 Task: Create a section Cosmic Sprint and in the section, add a milestone Cloud Disaster Recovery Planning in the project AgilePilot
Action: Mouse moved to (266, 555)
Screenshot: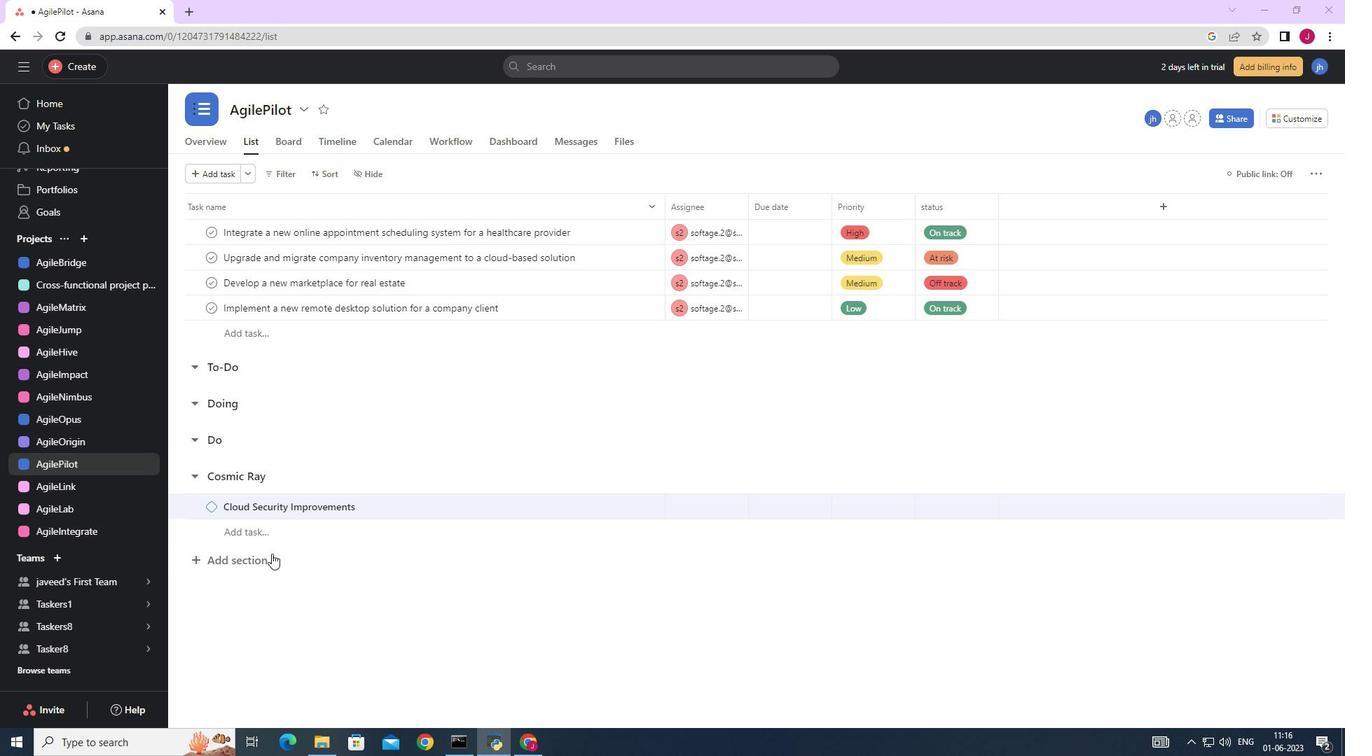 
Action: Mouse pressed left at (266, 555)
Screenshot: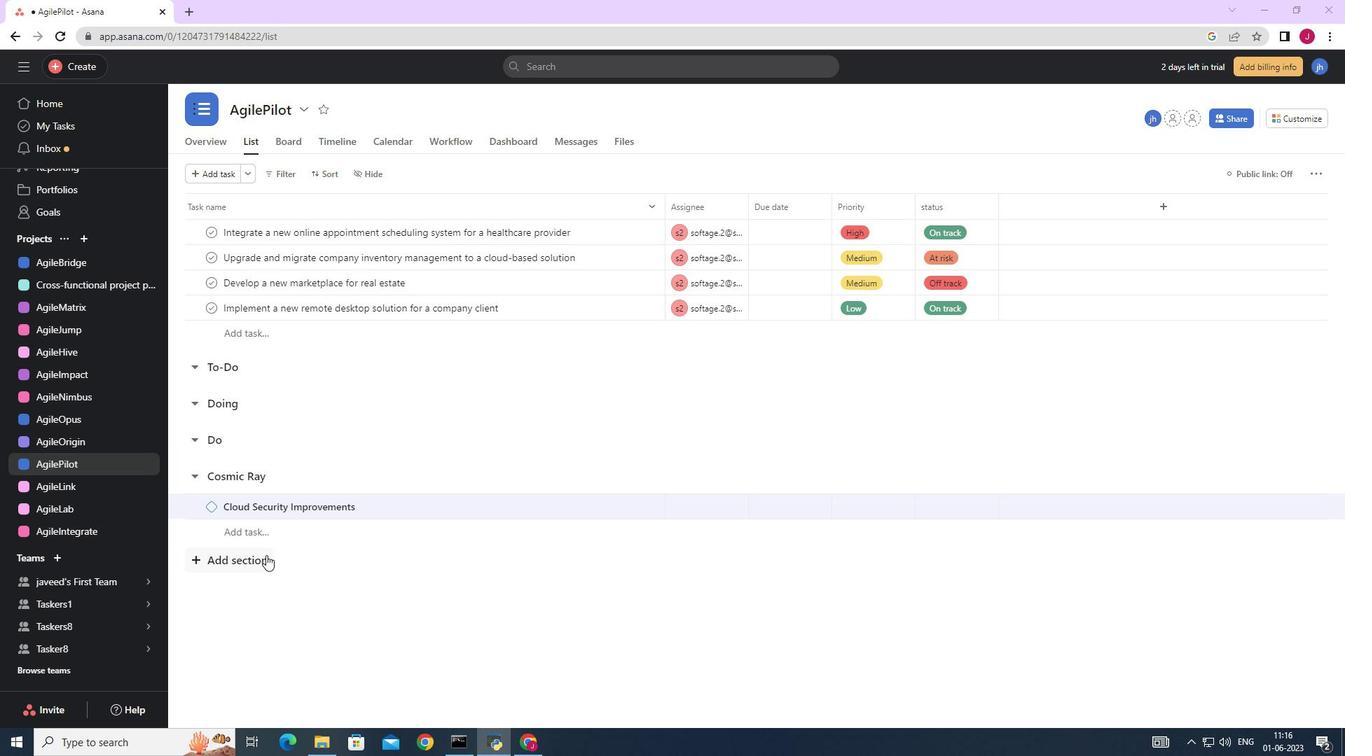 
Action: Key pressed <Key.caps_lock>C<Key.caps_lock>osmic<Key.space><Key.caps_lock>S<Key.caps_lock>orint<Key.enter>
Screenshot: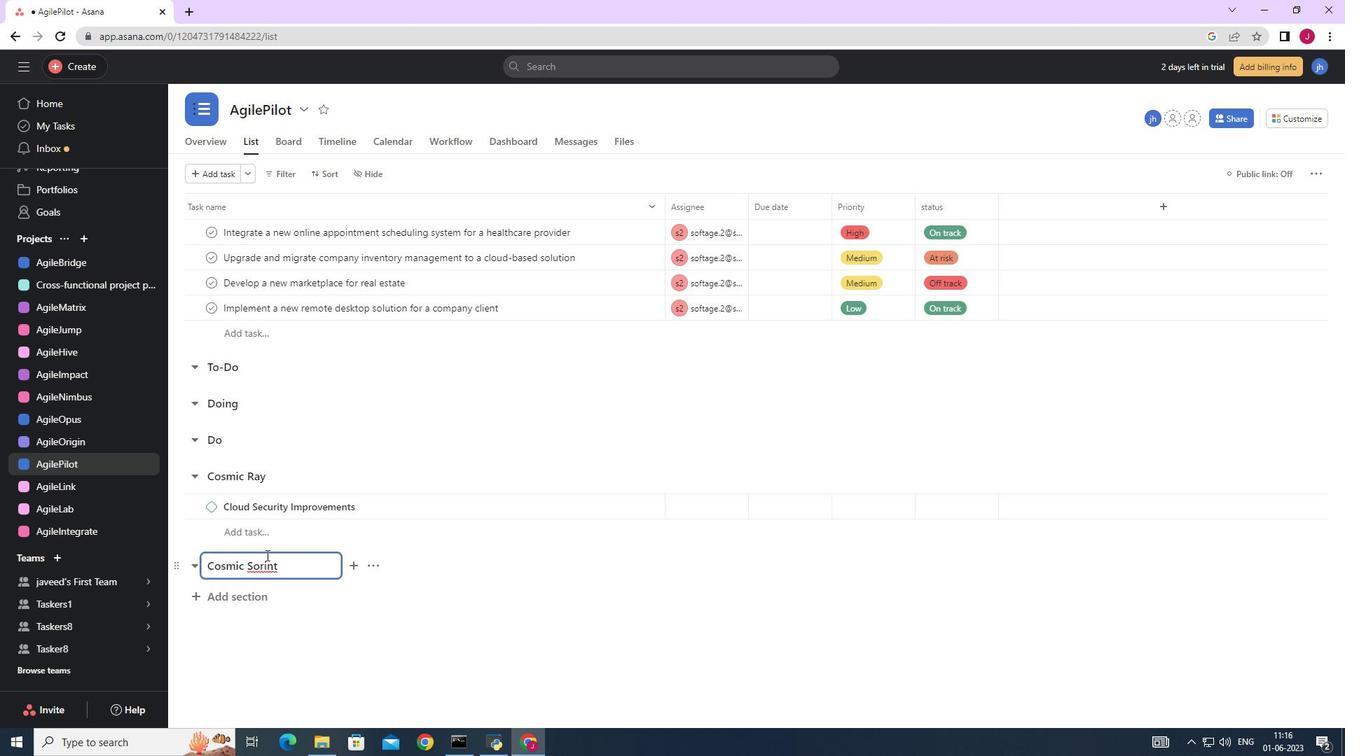 
Action: Mouse moved to (265, 557)
Screenshot: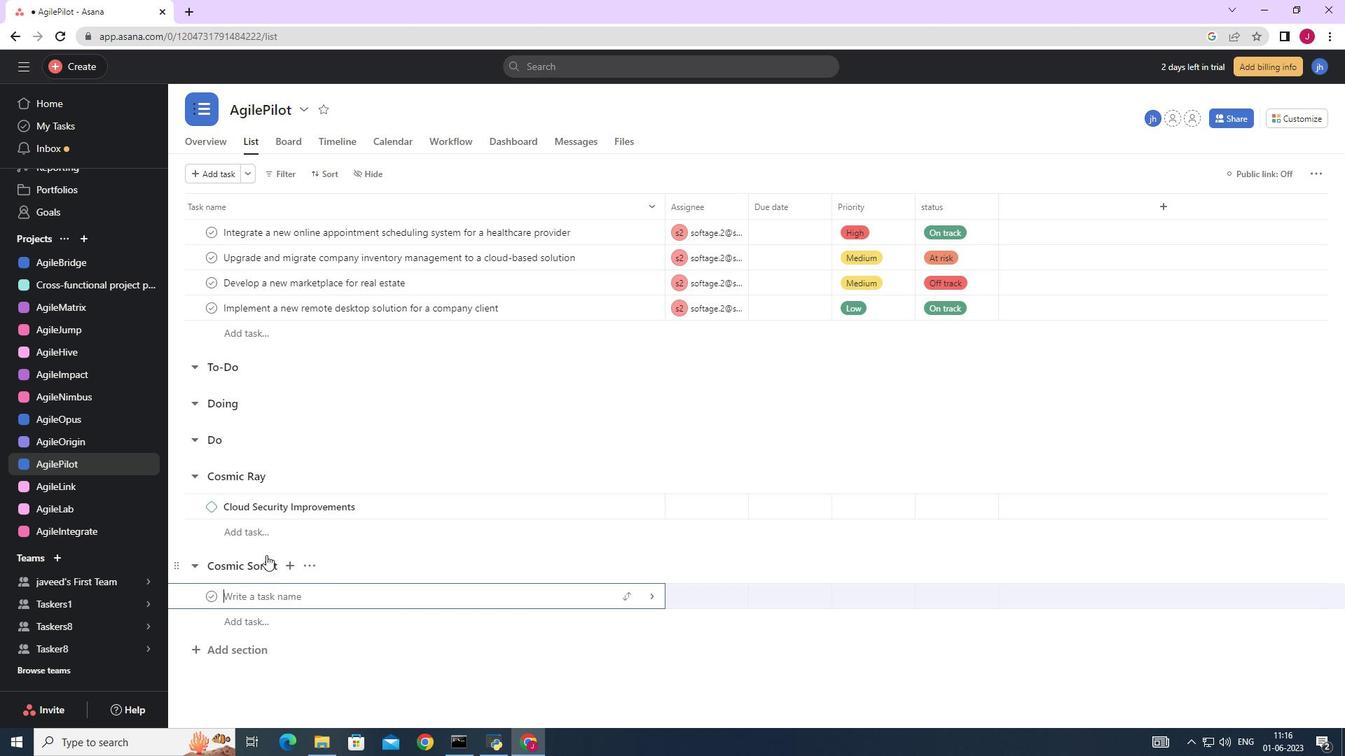 
Action: Mouse pressed left at (265, 557)
Screenshot: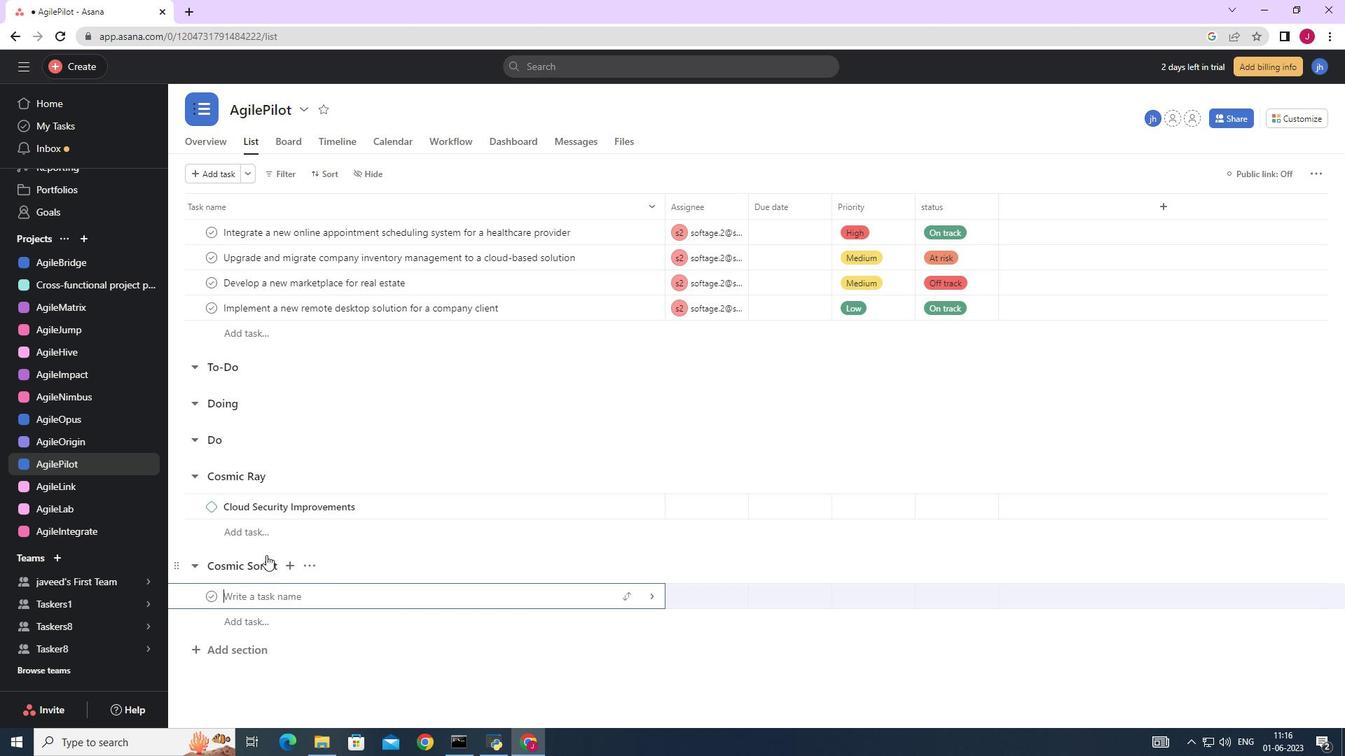 
Action: Mouse moved to (261, 571)
Screenshot: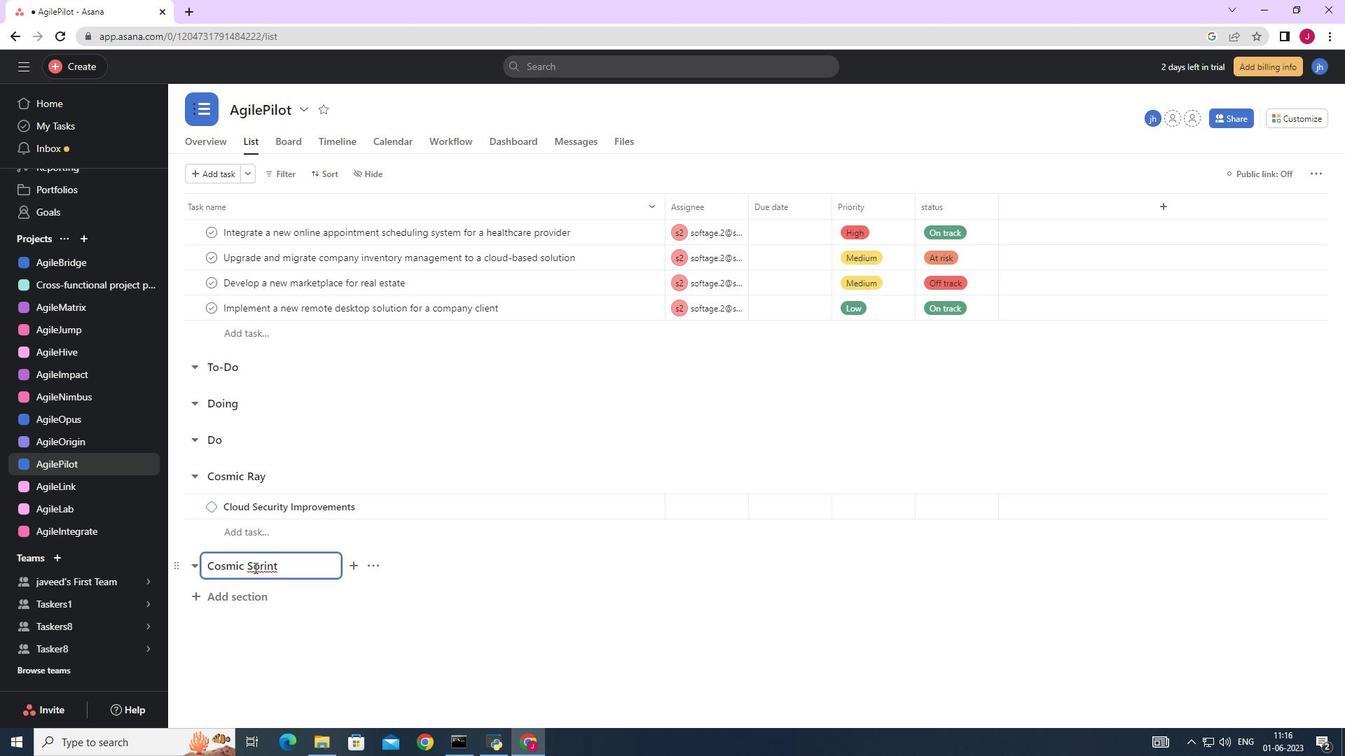 
Action: Mouse pressed left at (261, 571)
Screenshot: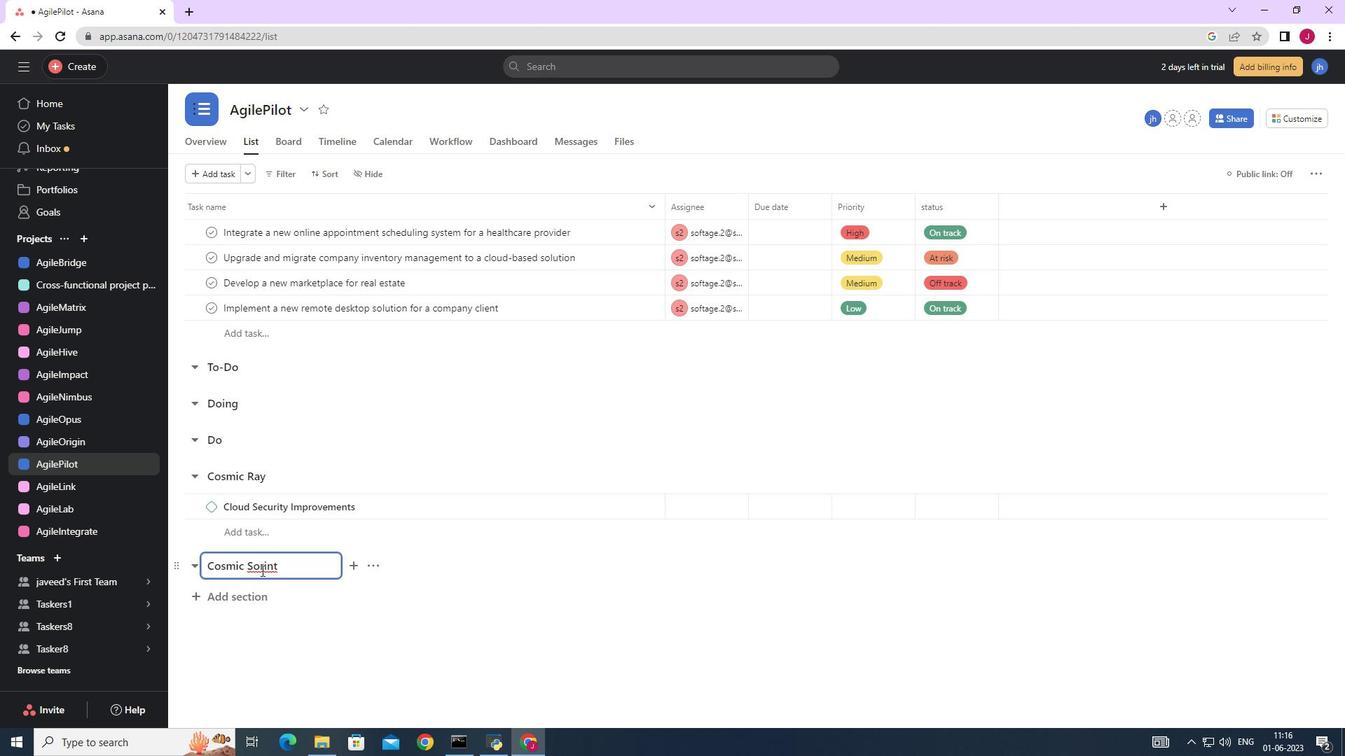 
Action: Key pressed <Key.backspace>p
Screenshot: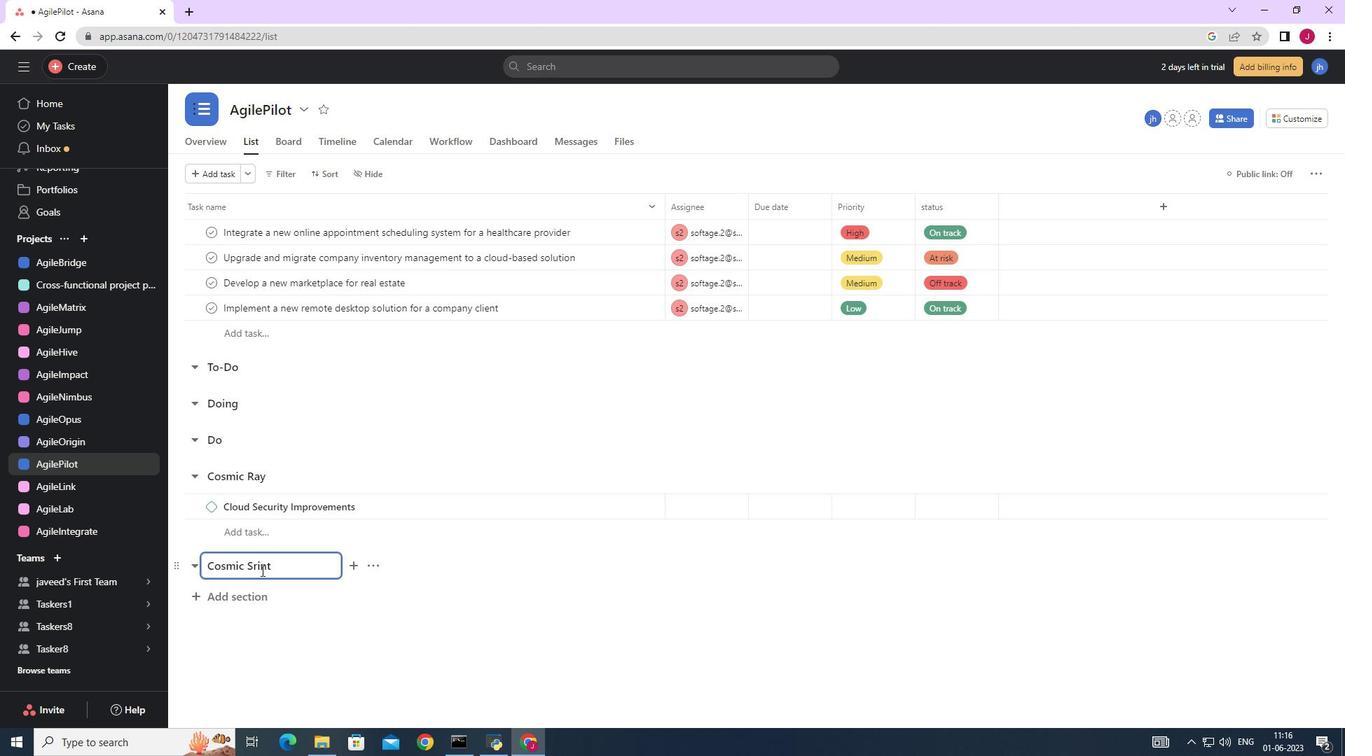 
Action: Mouse moved to (257, 599)
Screenshot: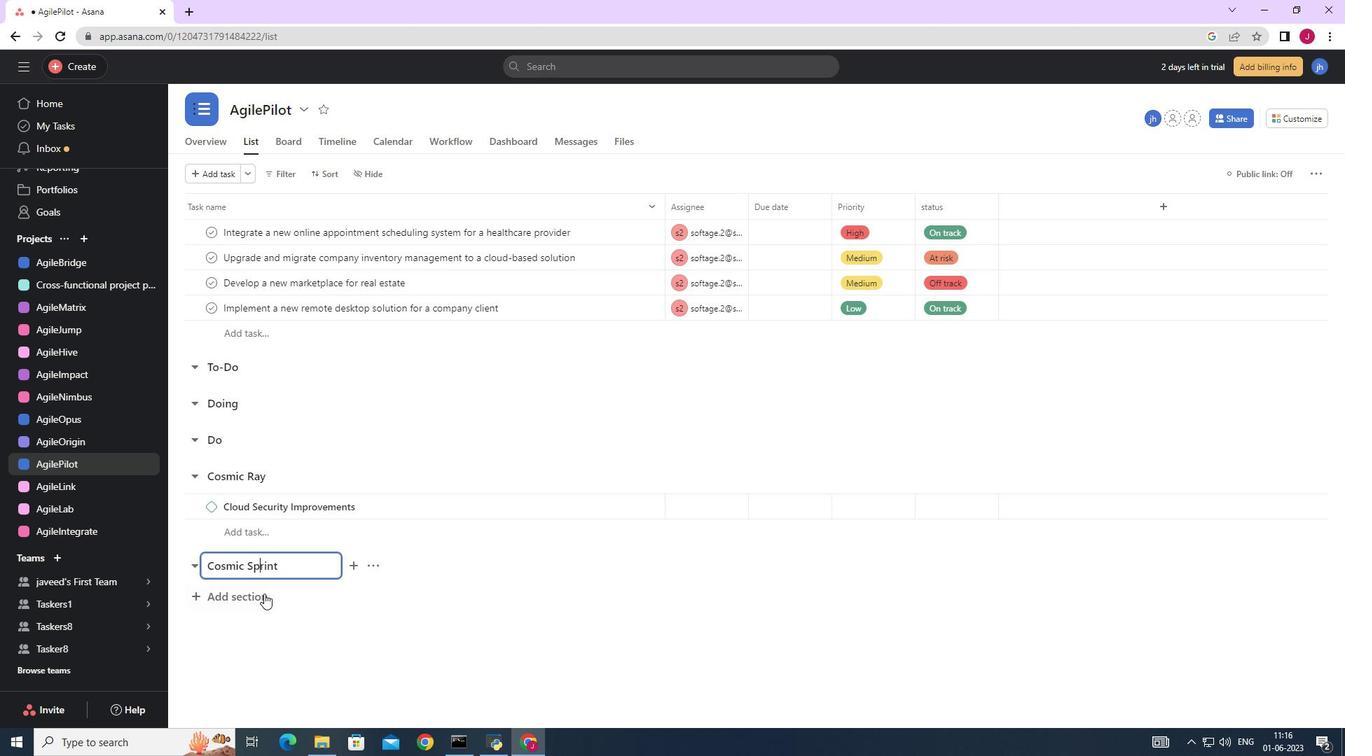 
Action: Mouse pressed left at (257, 599)
Screenshot: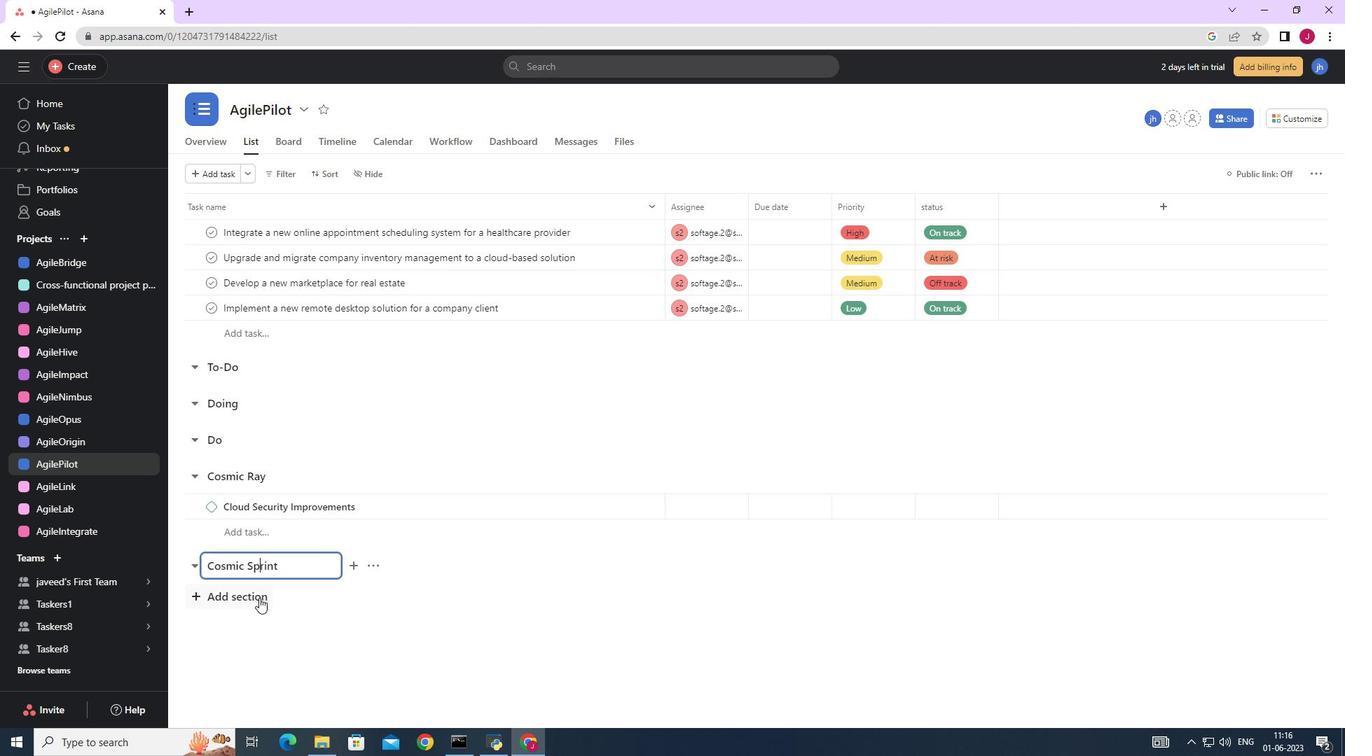 
Action: Mouse moved to (269, 557)
Screenshot: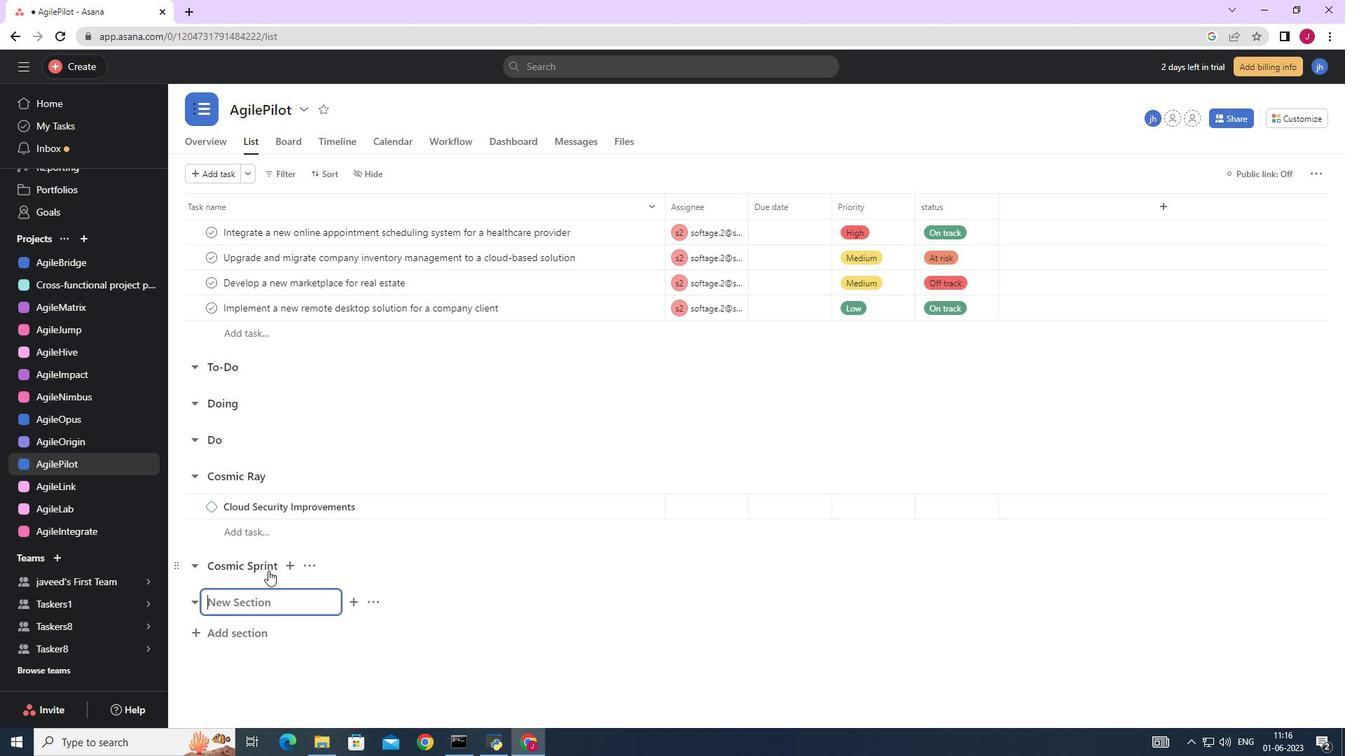 
Action: Mouse pressed left at (269, 557)
Screenshot: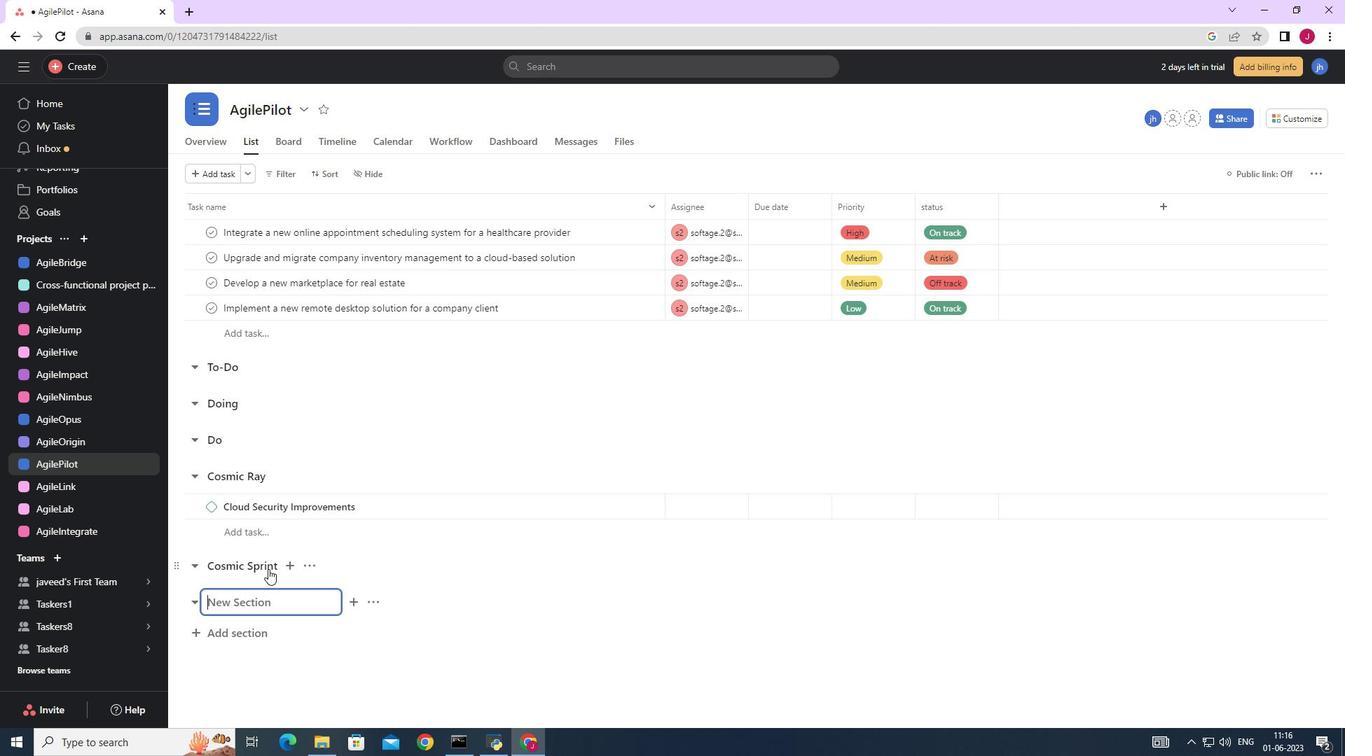 
Action: Key pressed <Key.enter><Key.caps_lock>C<Key.caps_lock>loud<Key.space><Key.caps_lock>D<Key.caps_lock>isaster<Key.space><Key.caps_lock>R<Key.caps_lock>ecovery<Key.space><Key.caps_lock>P<Key.caps_lock>lanning
Screenshot: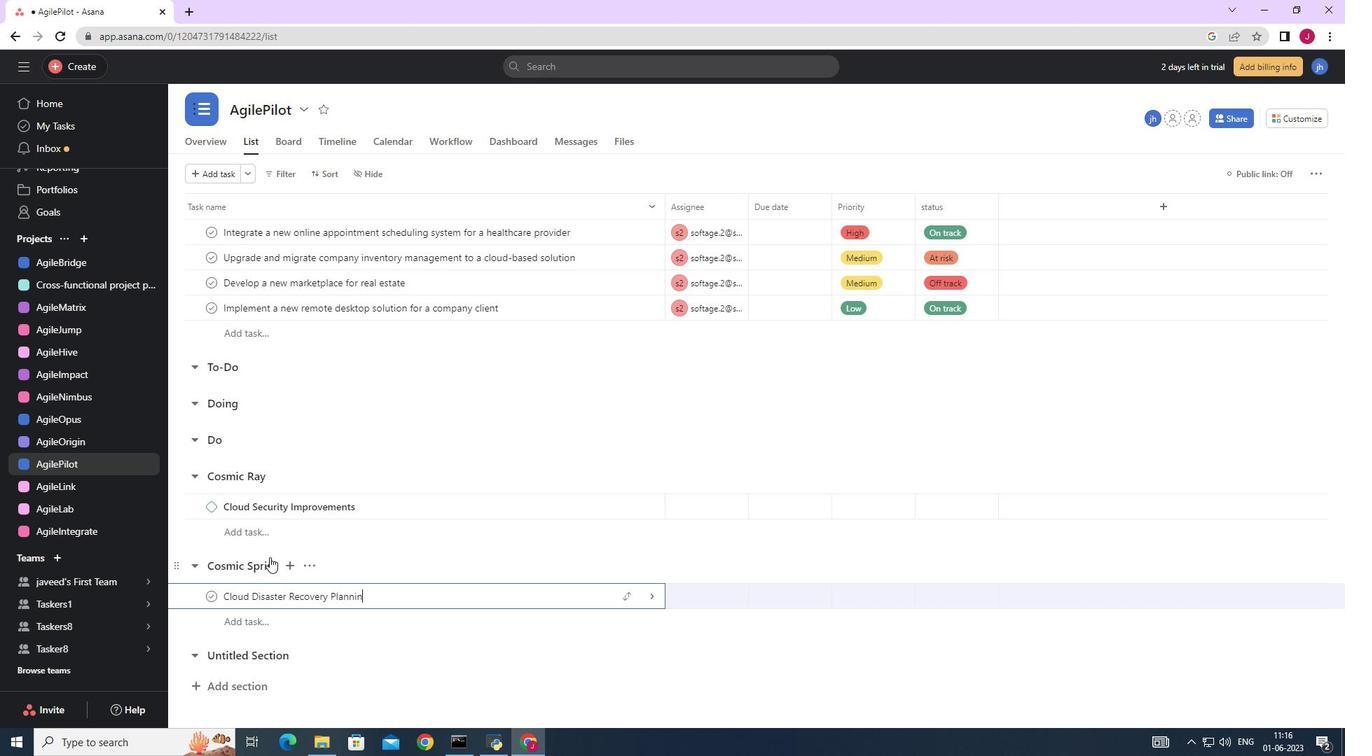 
Action: Mouse moved to (656, 601)
Screenshot: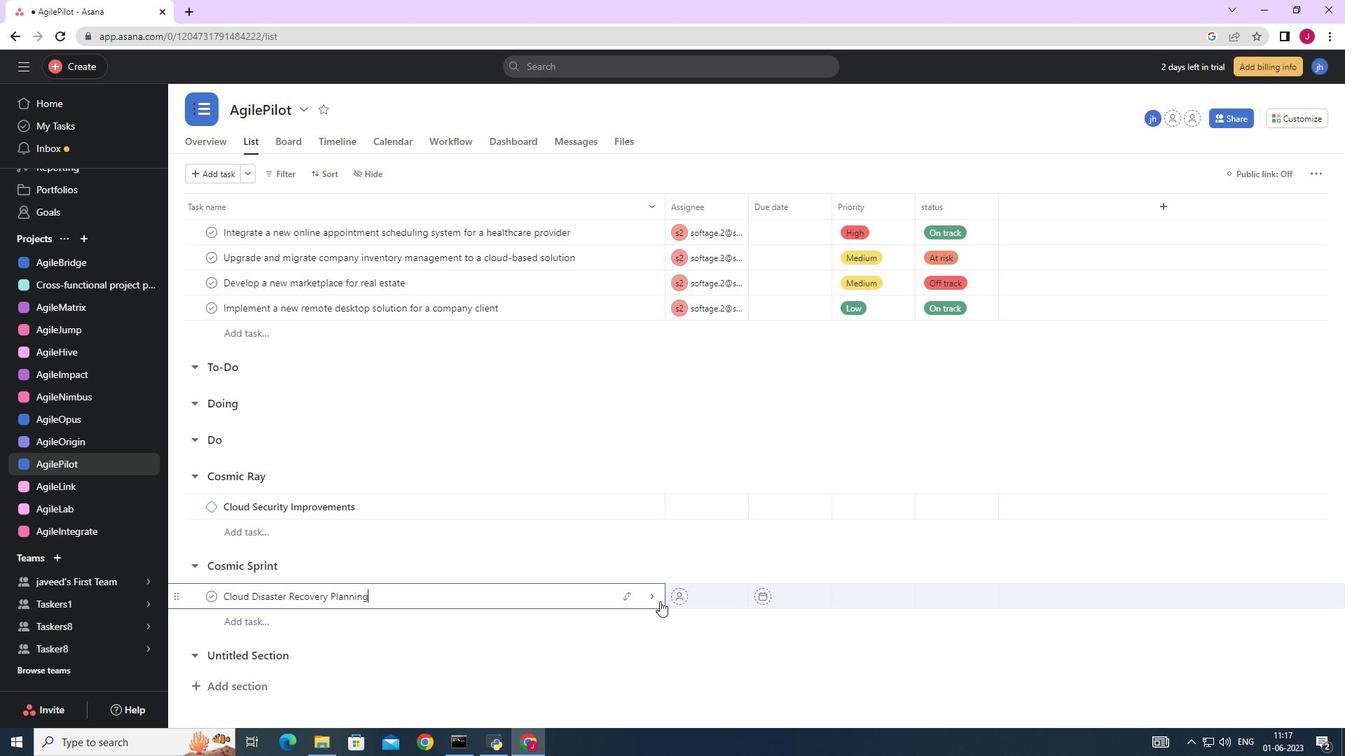 
Action: Mouse pressed left at (656, 601)
Screenshot: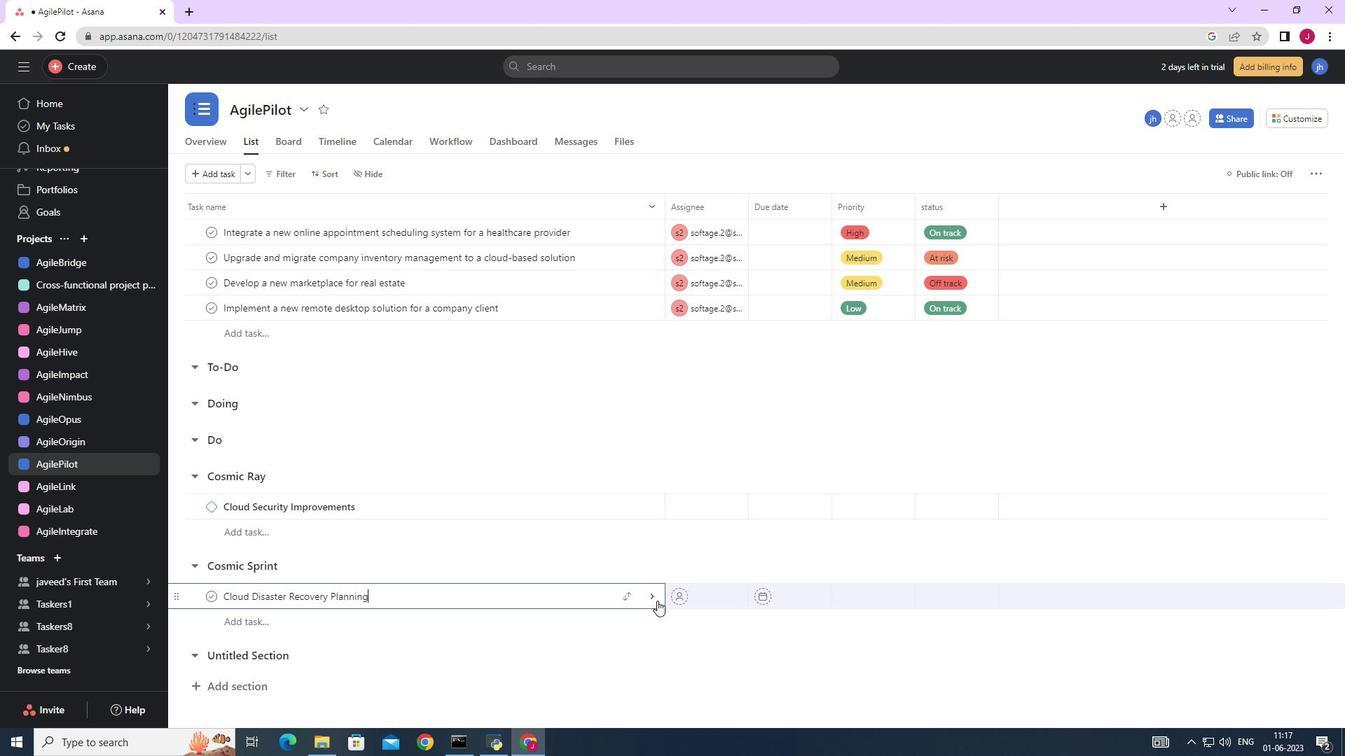 
Action: Mouse moved to (1285, 179)
Screenshot: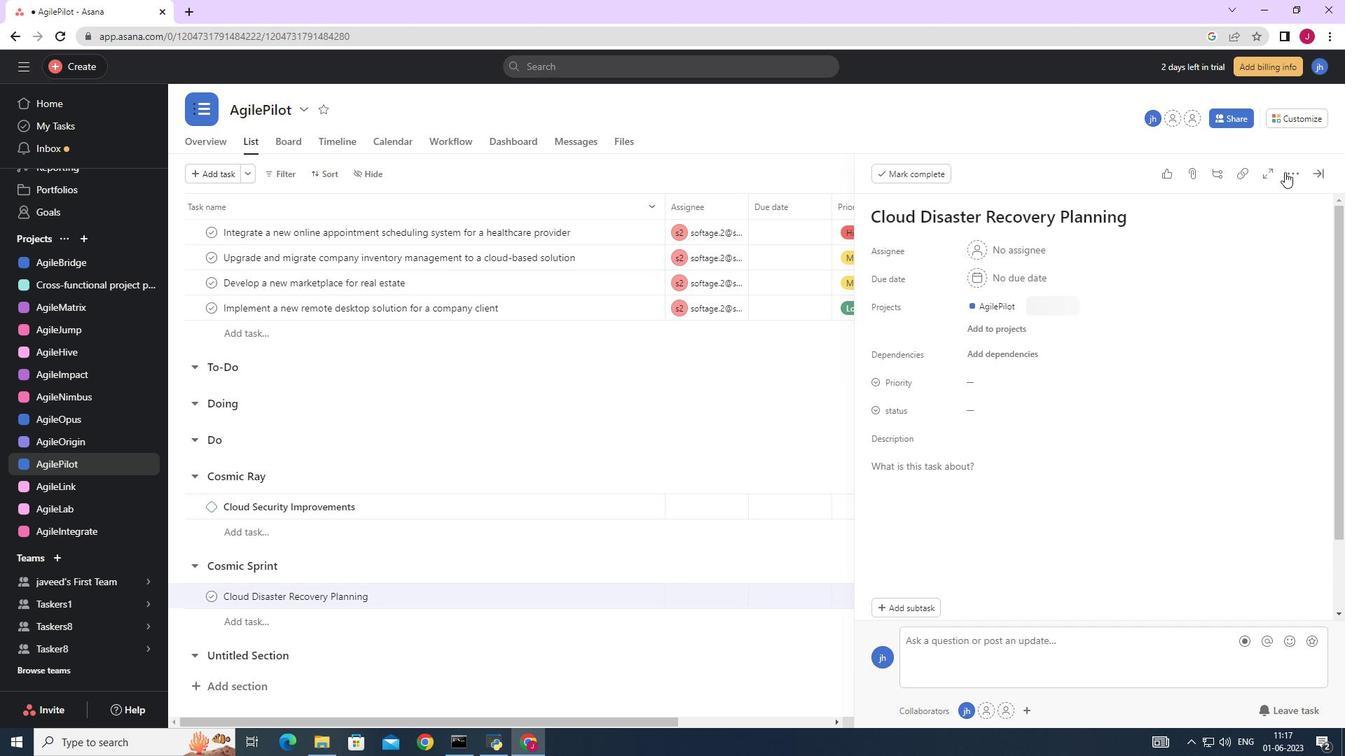 
Action: Mouse pressed left at (1285, 179)
Screenshot: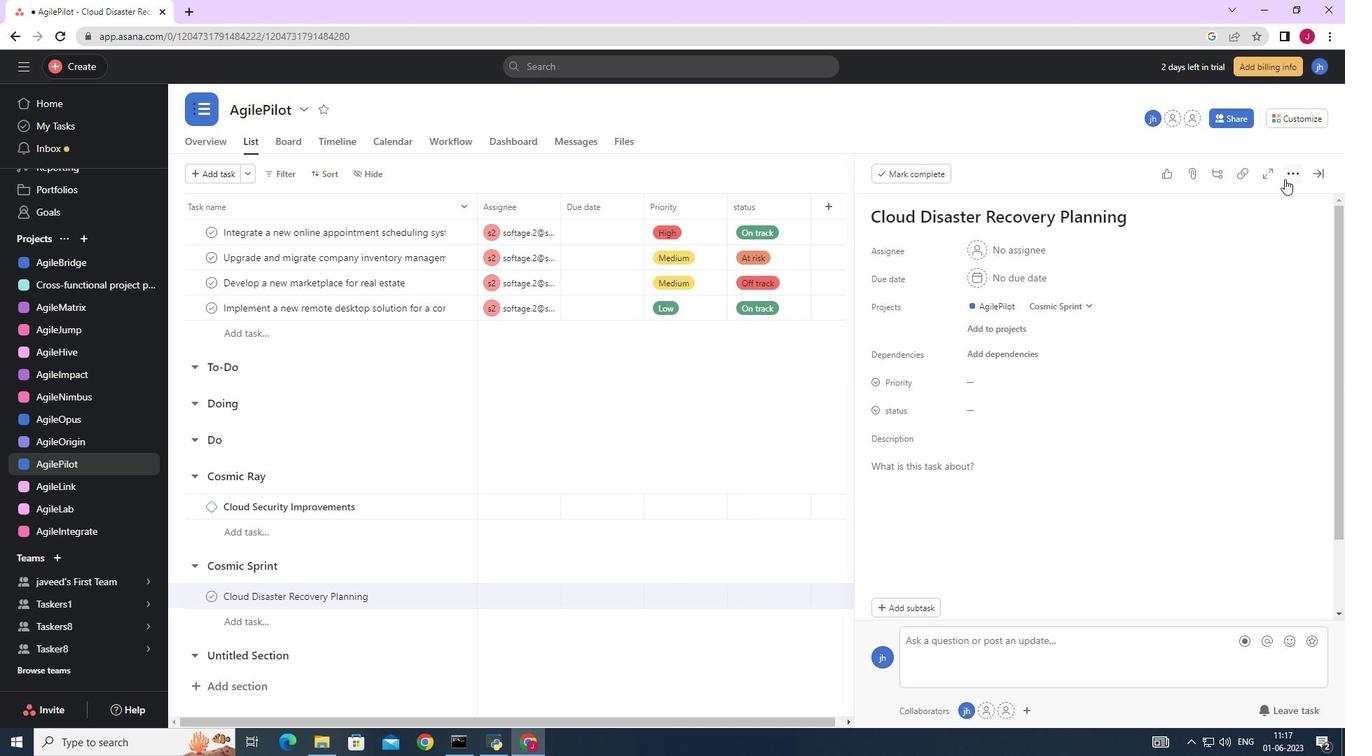 
Action: Mouse moved to (1157, 229)
Screenshot: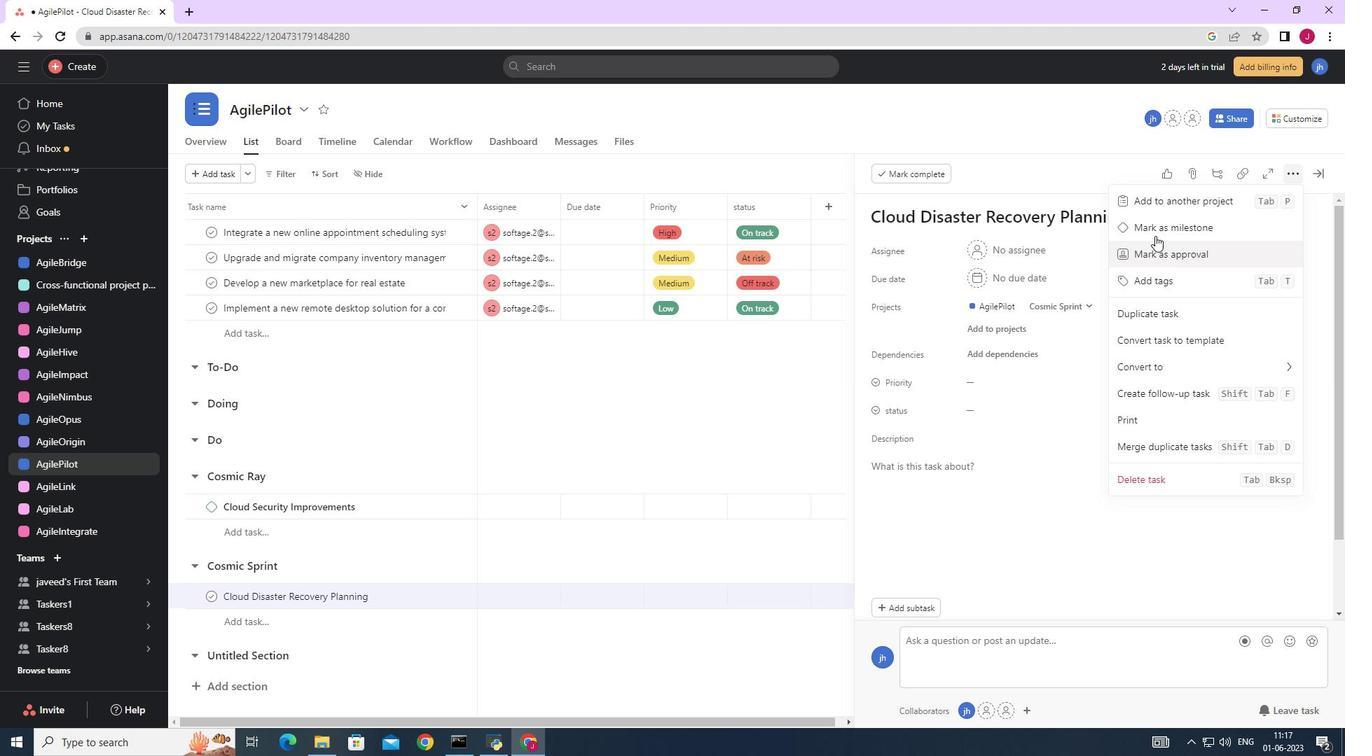 
Action: Mouse pressed left at (1157, 229)
Screenshot: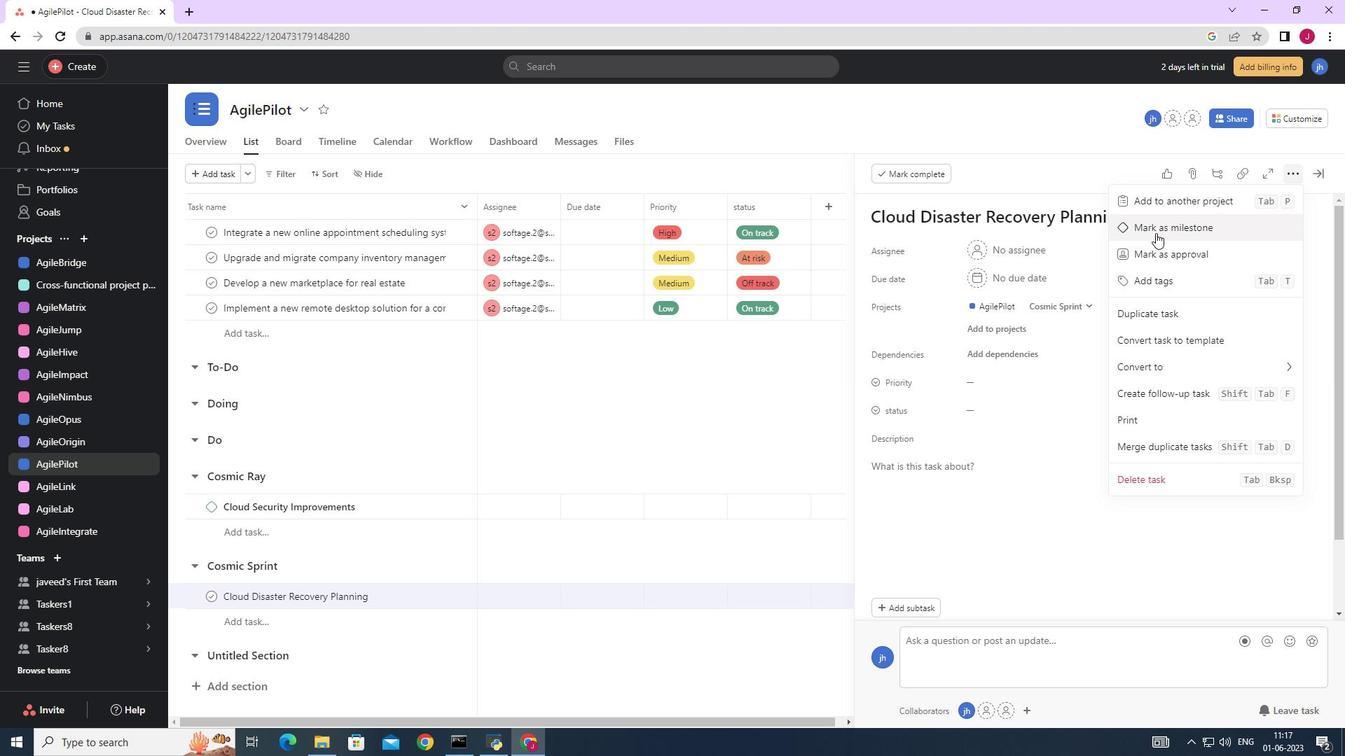 
Action: Mouse moved to (1313, 171)
Screenshot: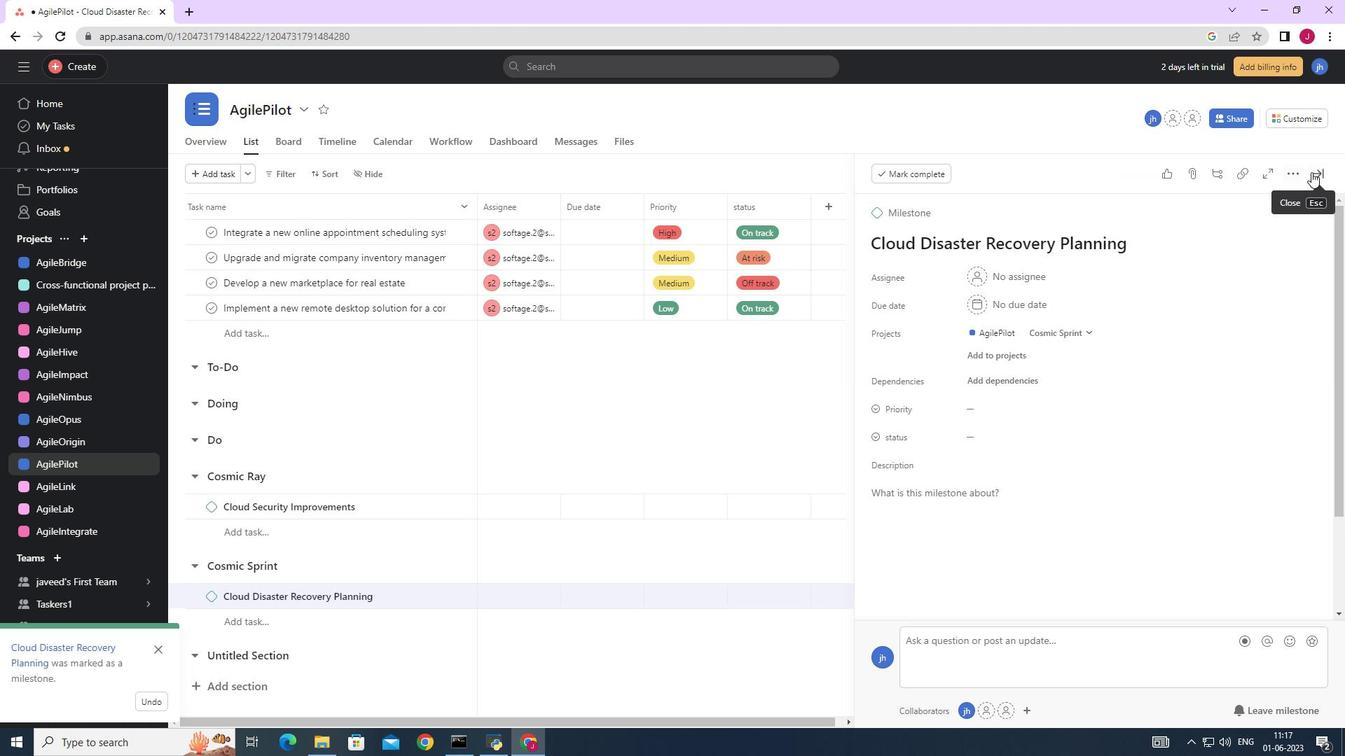 
Action: Mouse pressed left at (1313, 171)
Screenshot: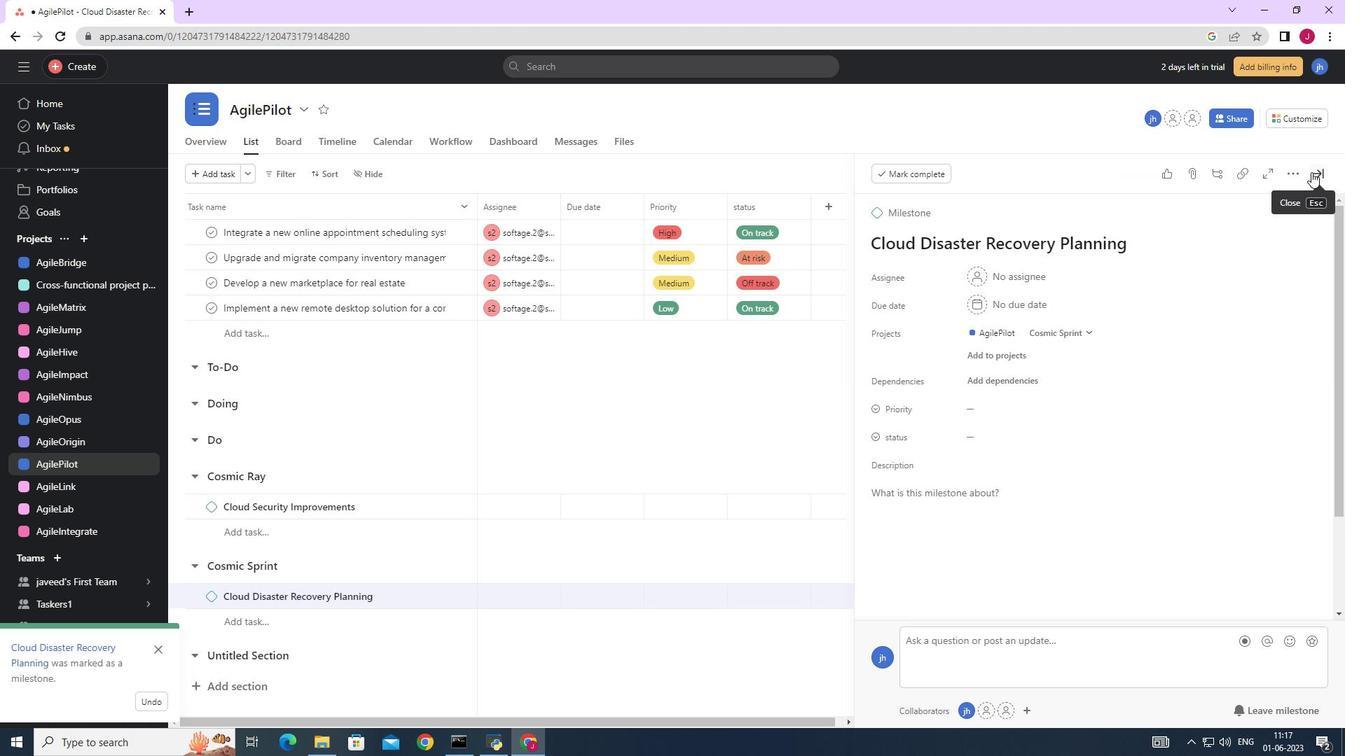 
Action: Mouse moved to (1165, 192)
Screenshot: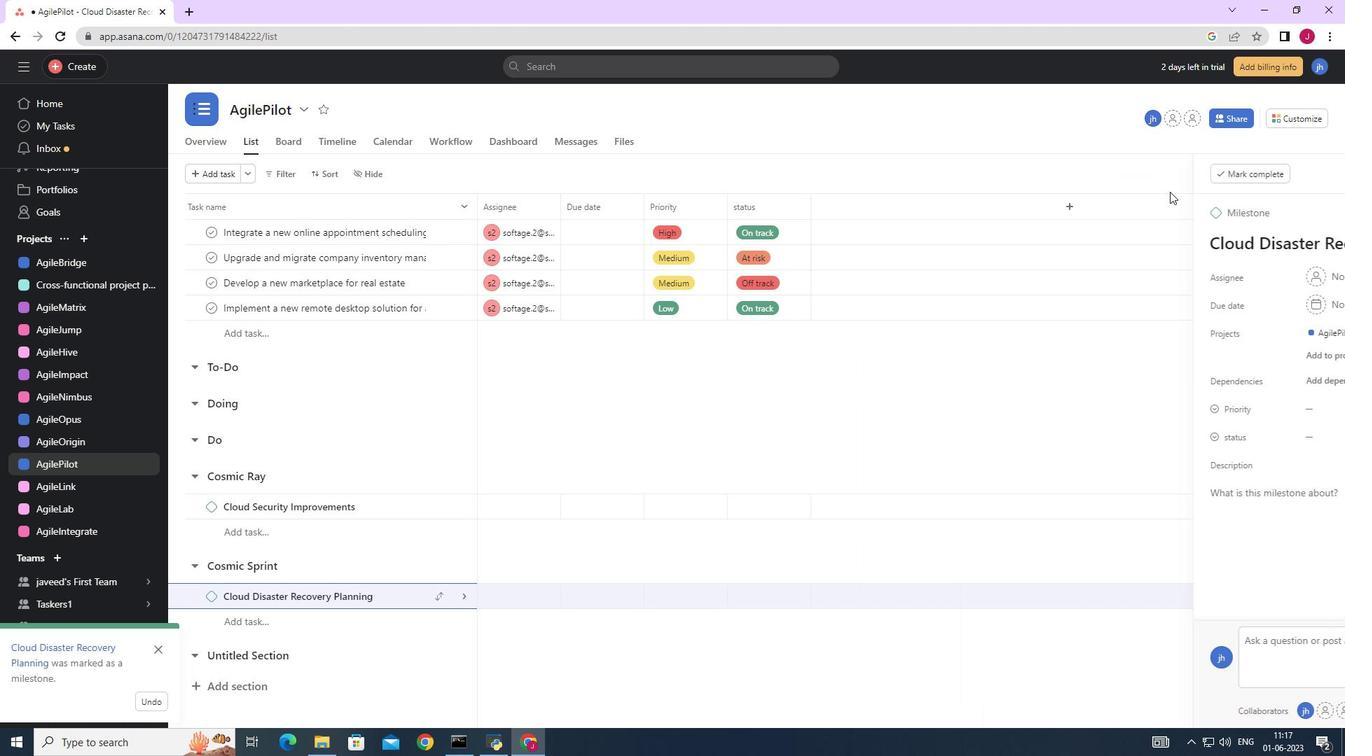 
